 Task: Use the formula "CODE" in spreadsheet "Project portfolio".
Action: Mouse moved to (154, 143)
Screenshot: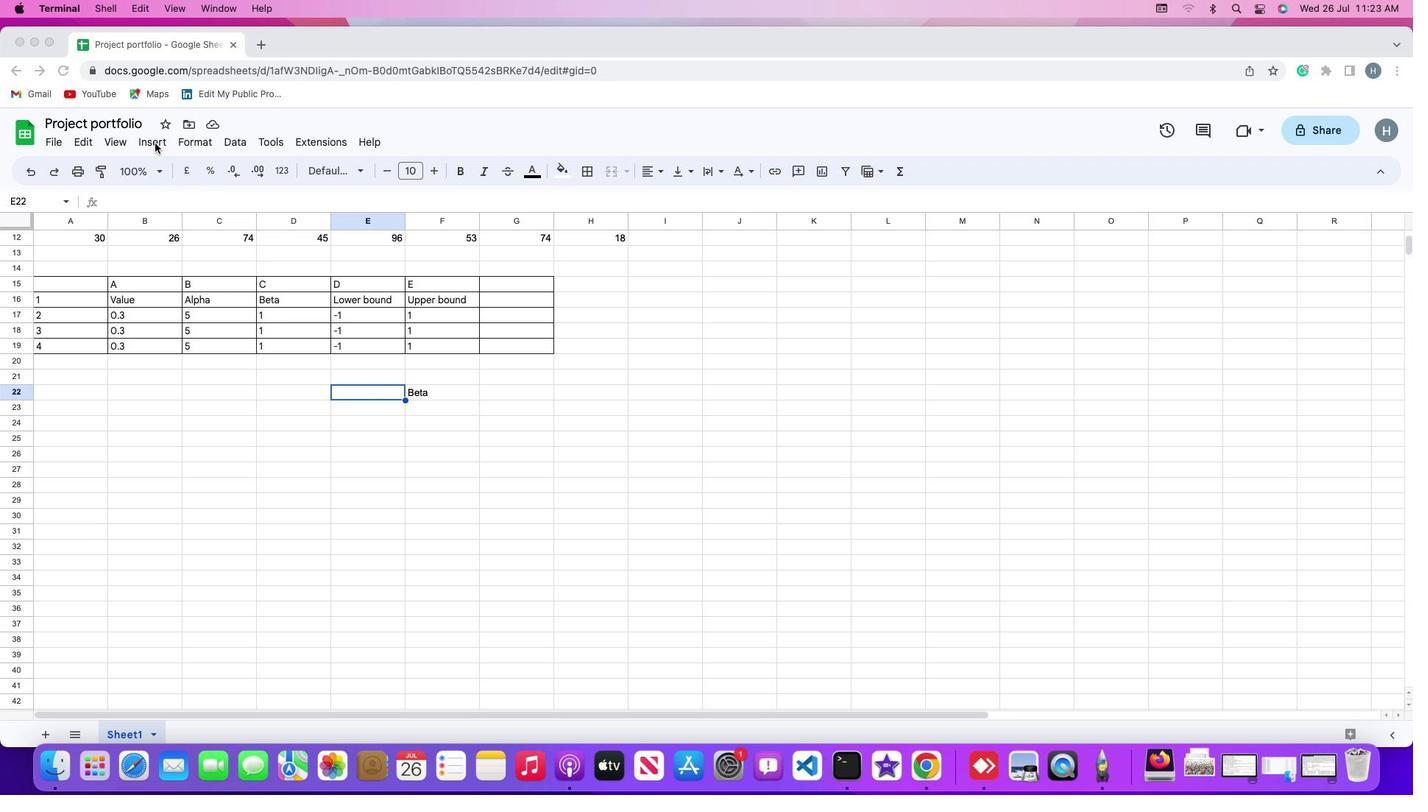 
Action: Mouse pressed left at (154, 143)
Screenshot: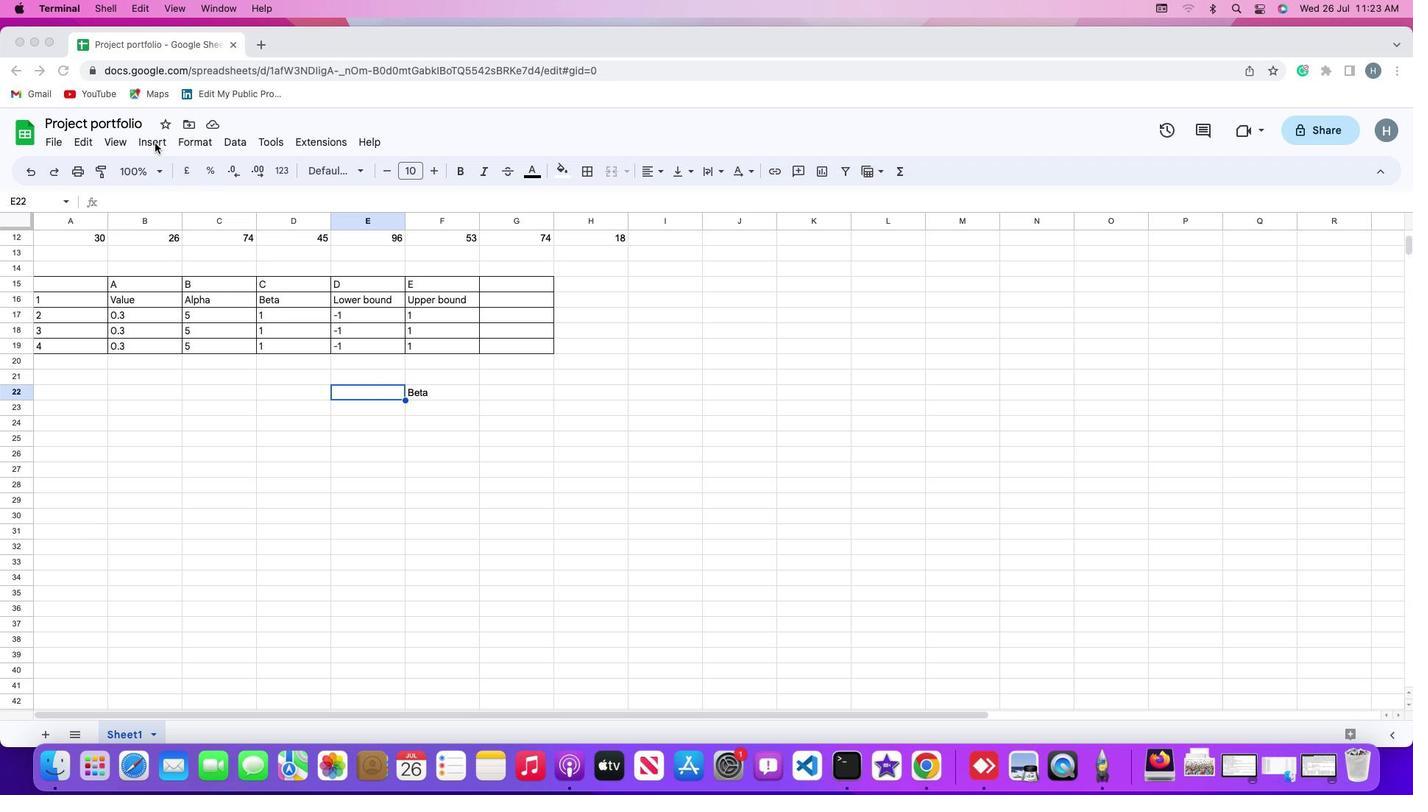 
Action: Mouse moved to (155, 145)
Screenshot: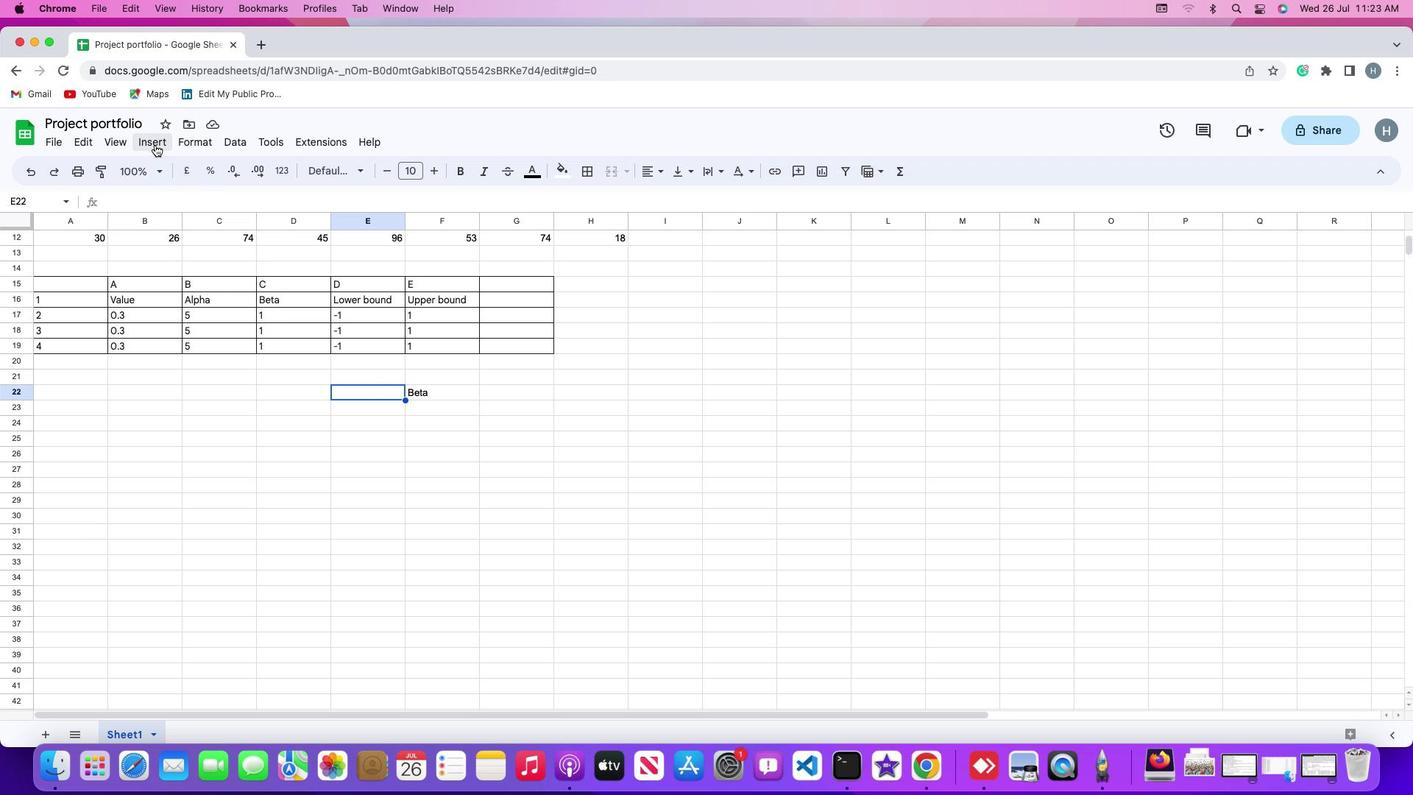 
Action: Mouse pressed left at (155, 145)
Screenshot: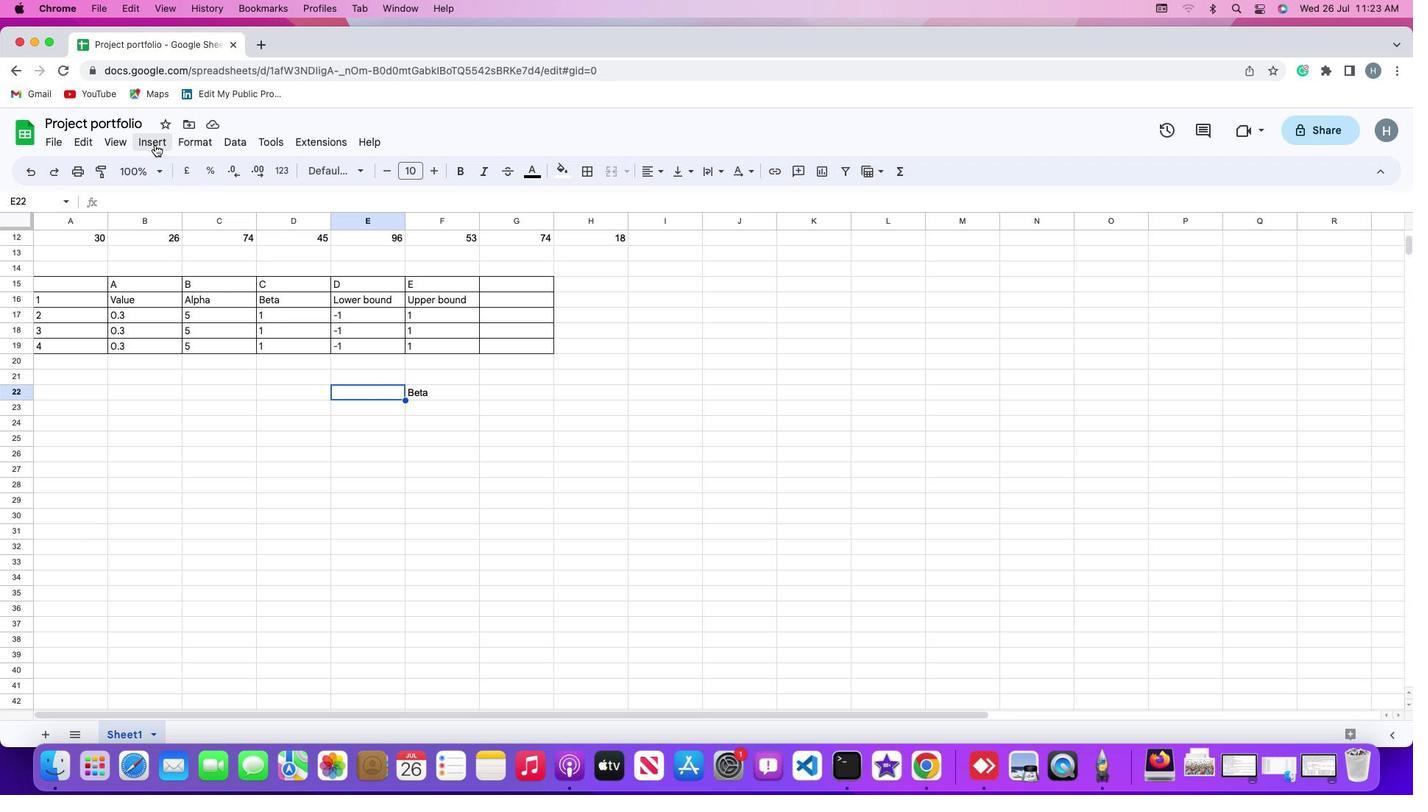 
Action: Mouse moved to (206, 384)
Screenshot: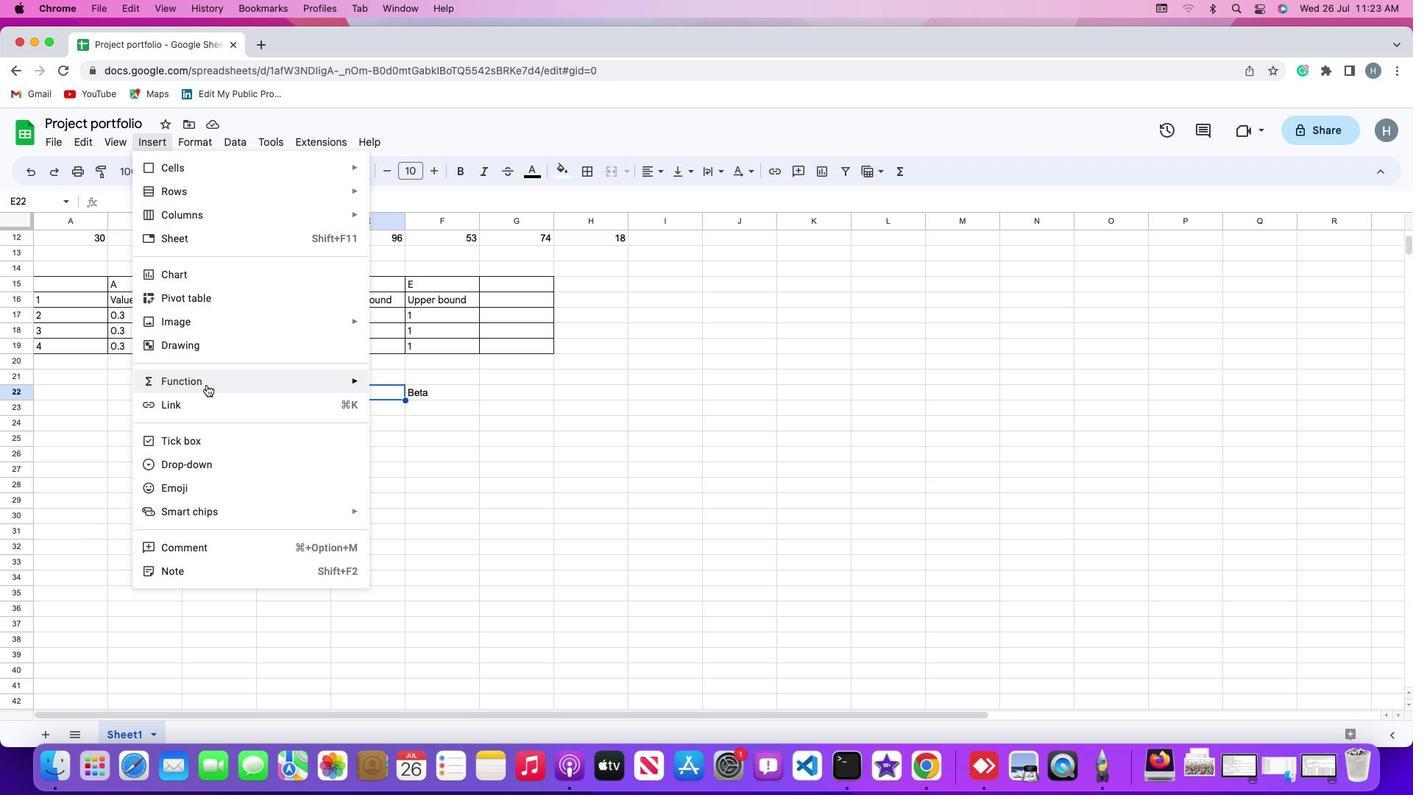 
Action: Mouse pressed left at (206, 384)
Screenshot: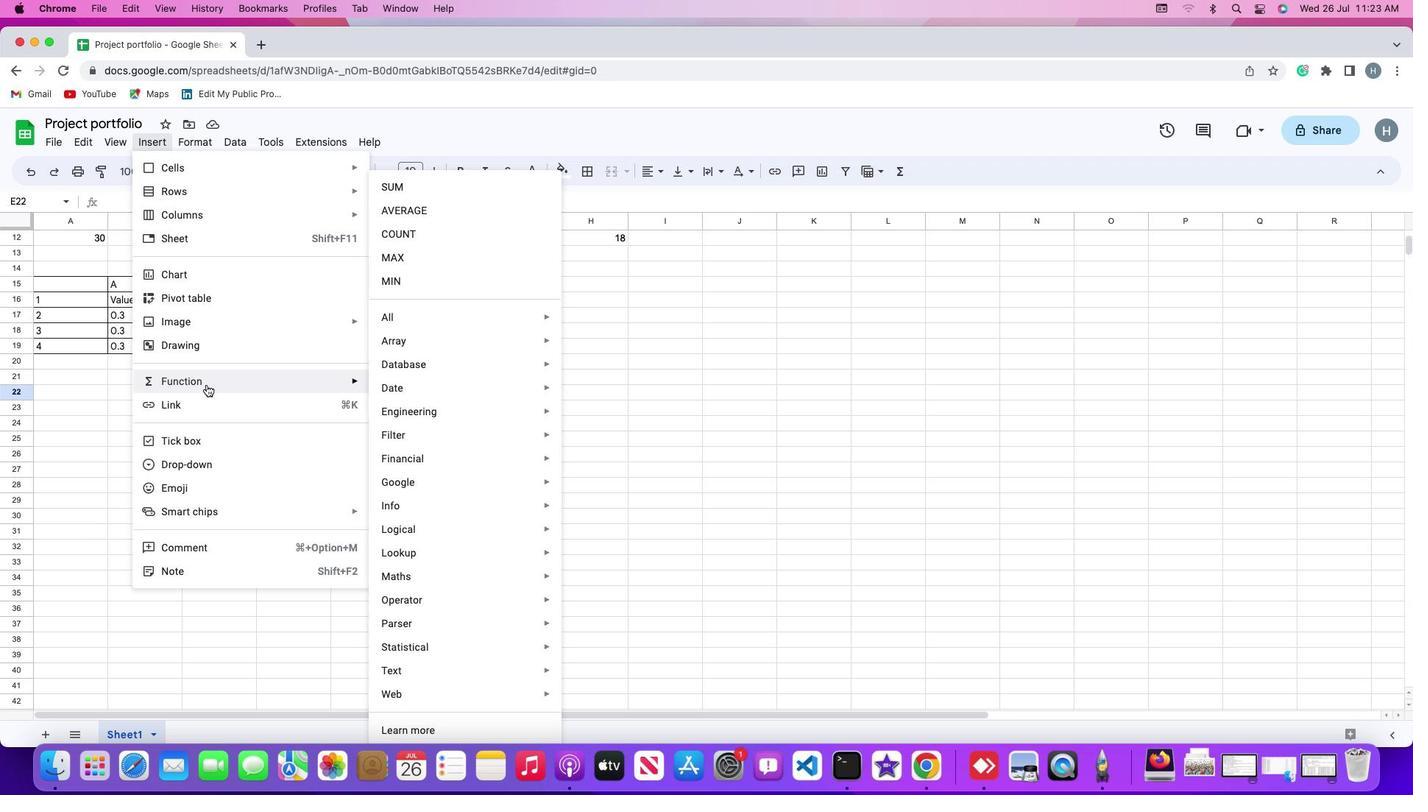
Action: Mouse moved to (463, 315)
Screenshot: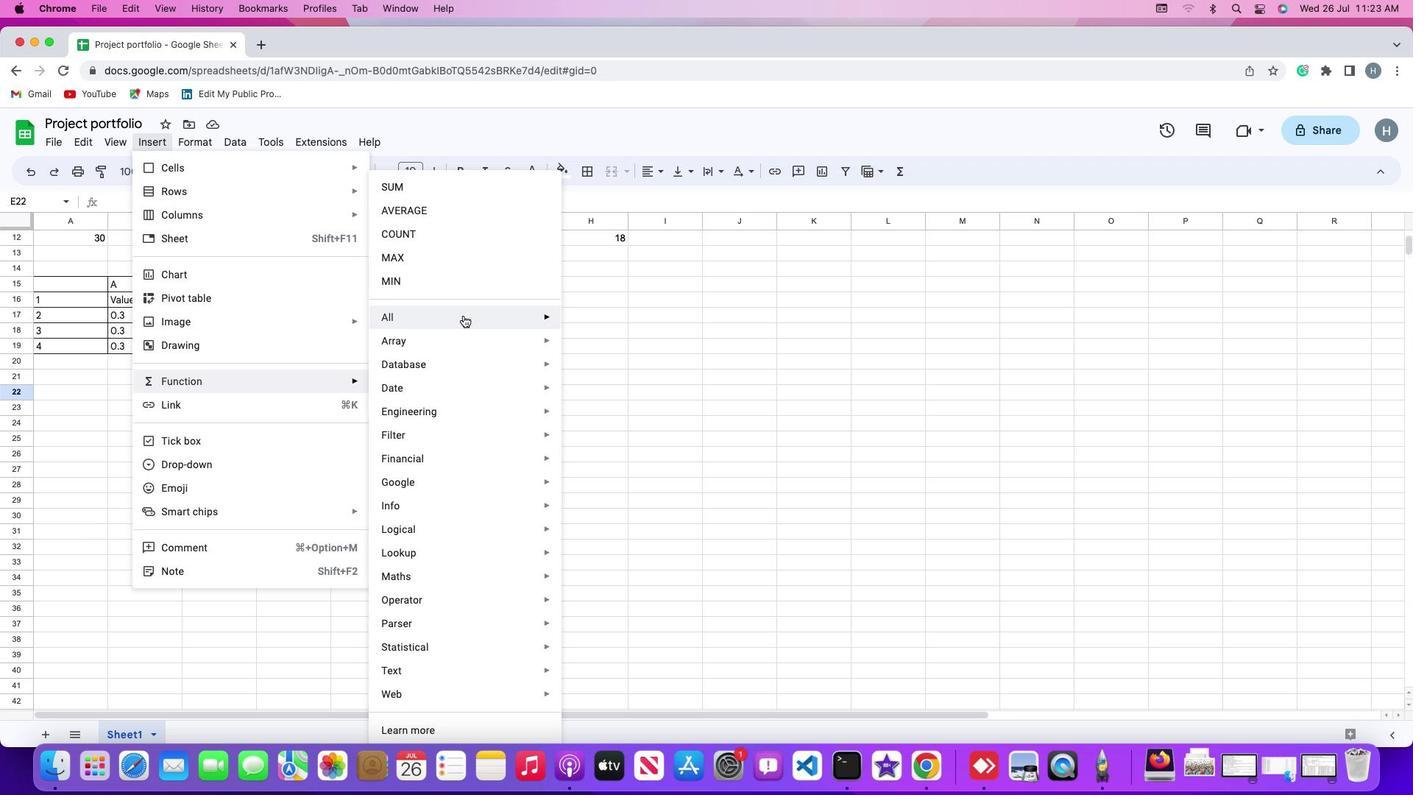 
Action: Mouse pressed left at (463, 315)
Screenshot: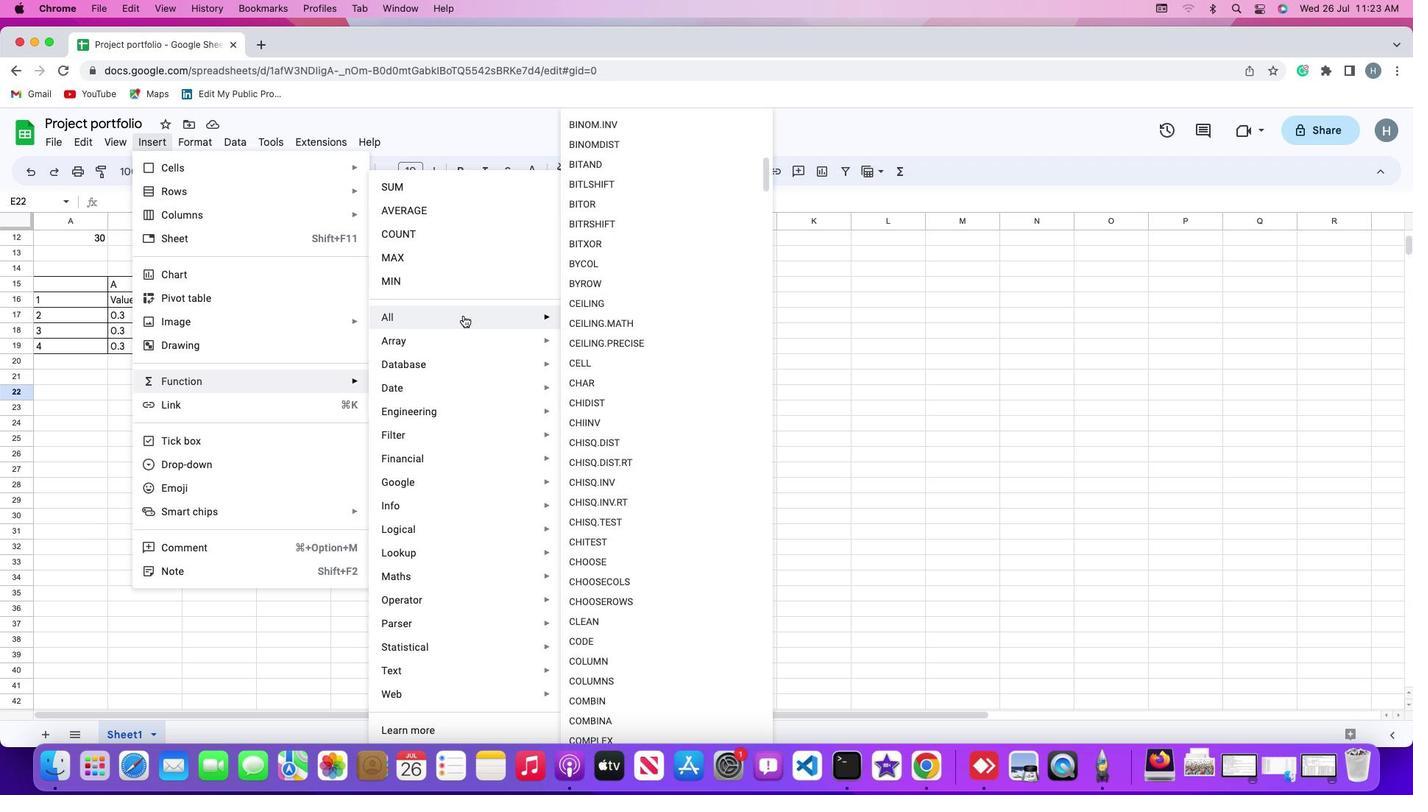 
Action: Mouse moved to (622, 648)
Screenshot: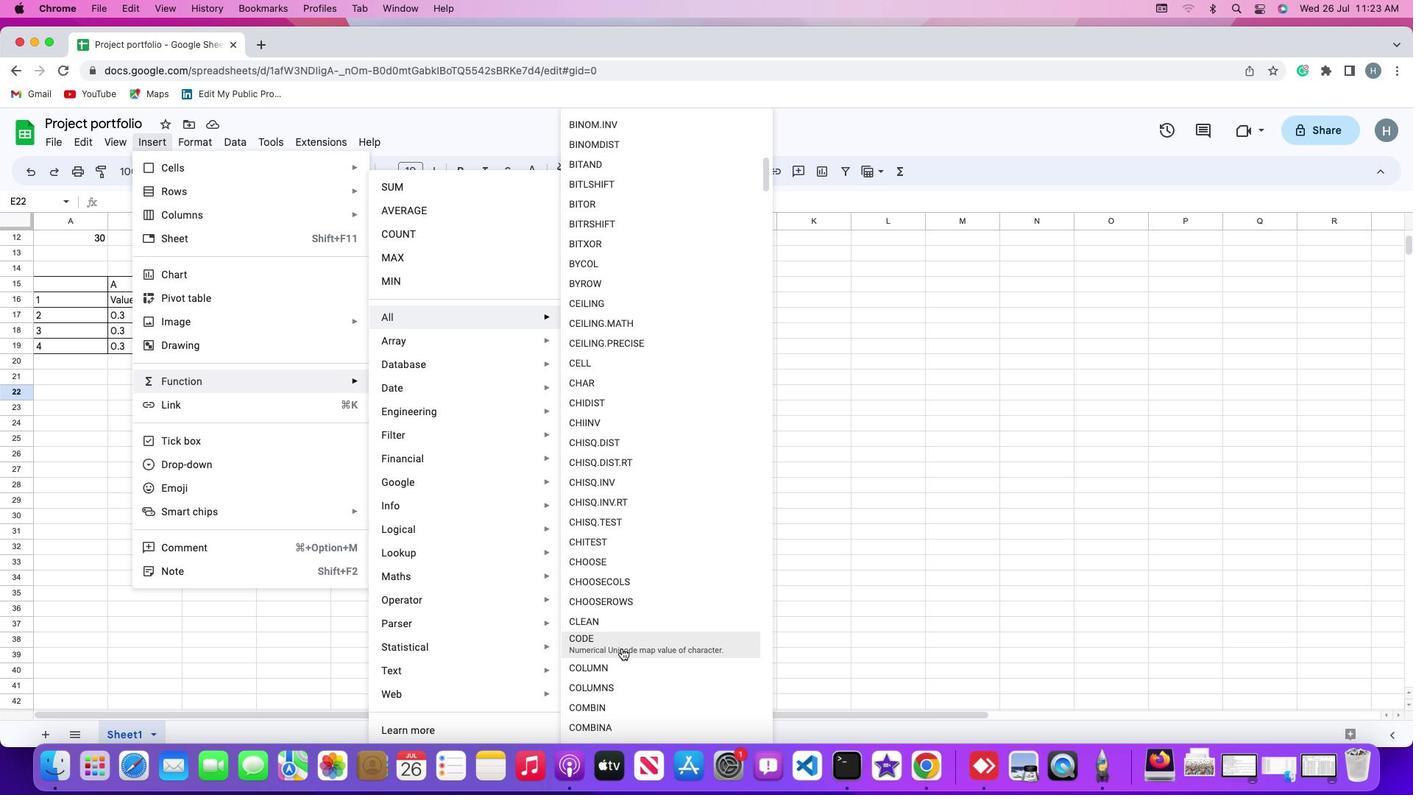 
Action: Mouse pressed left at (622, 648)
Screenshot: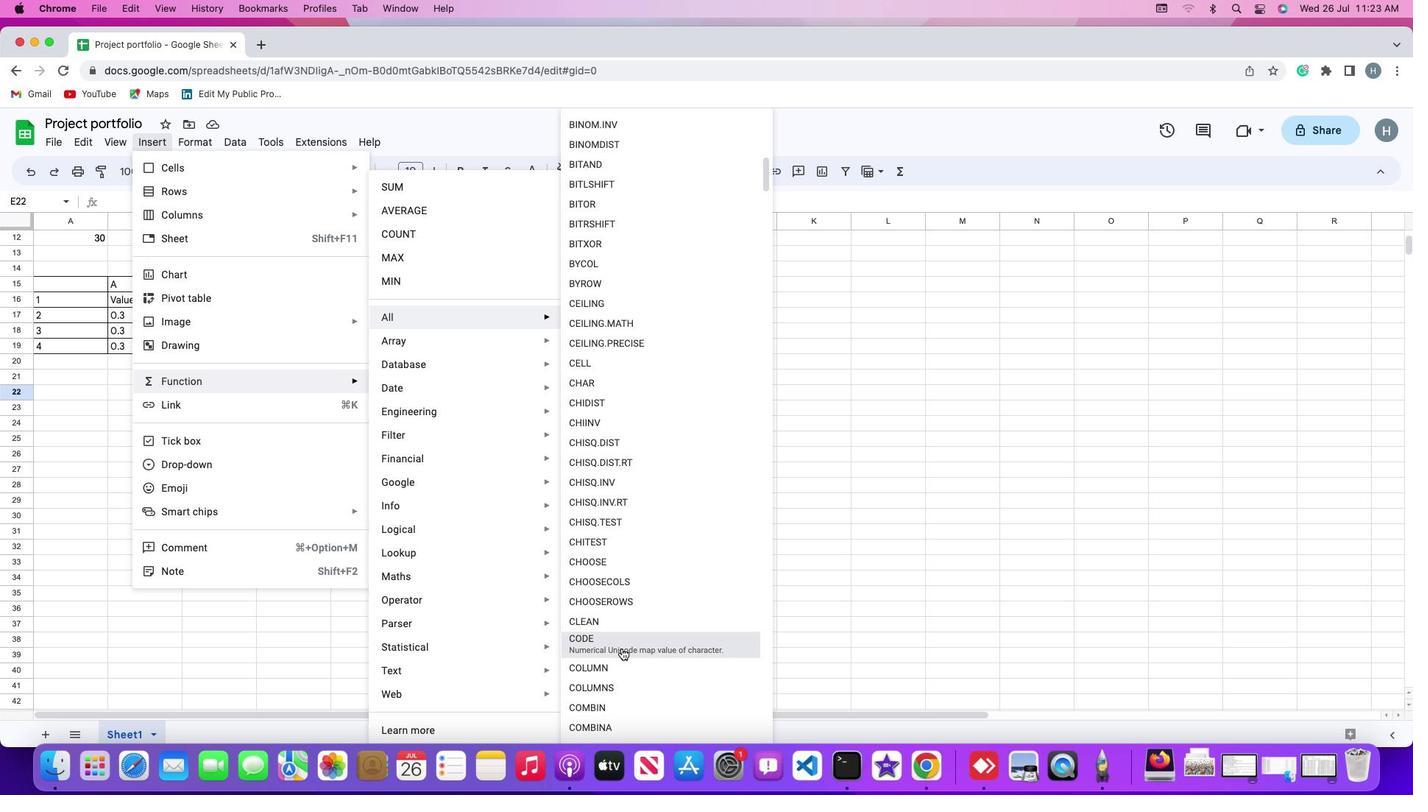 
Action: Mouse moved to (348, 299)
Screenshot: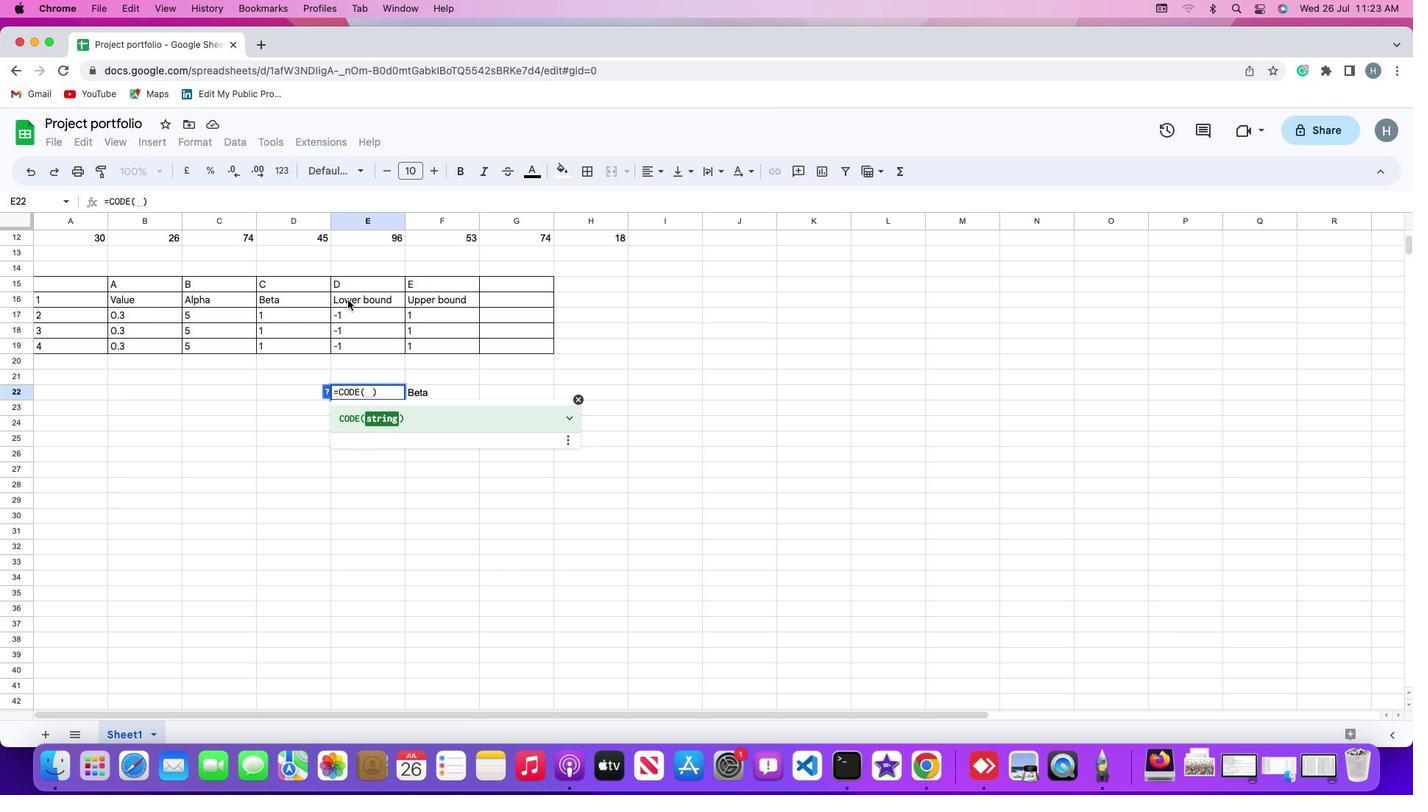 
Action: Mouse pressed left at (348, 299)
Screenshot: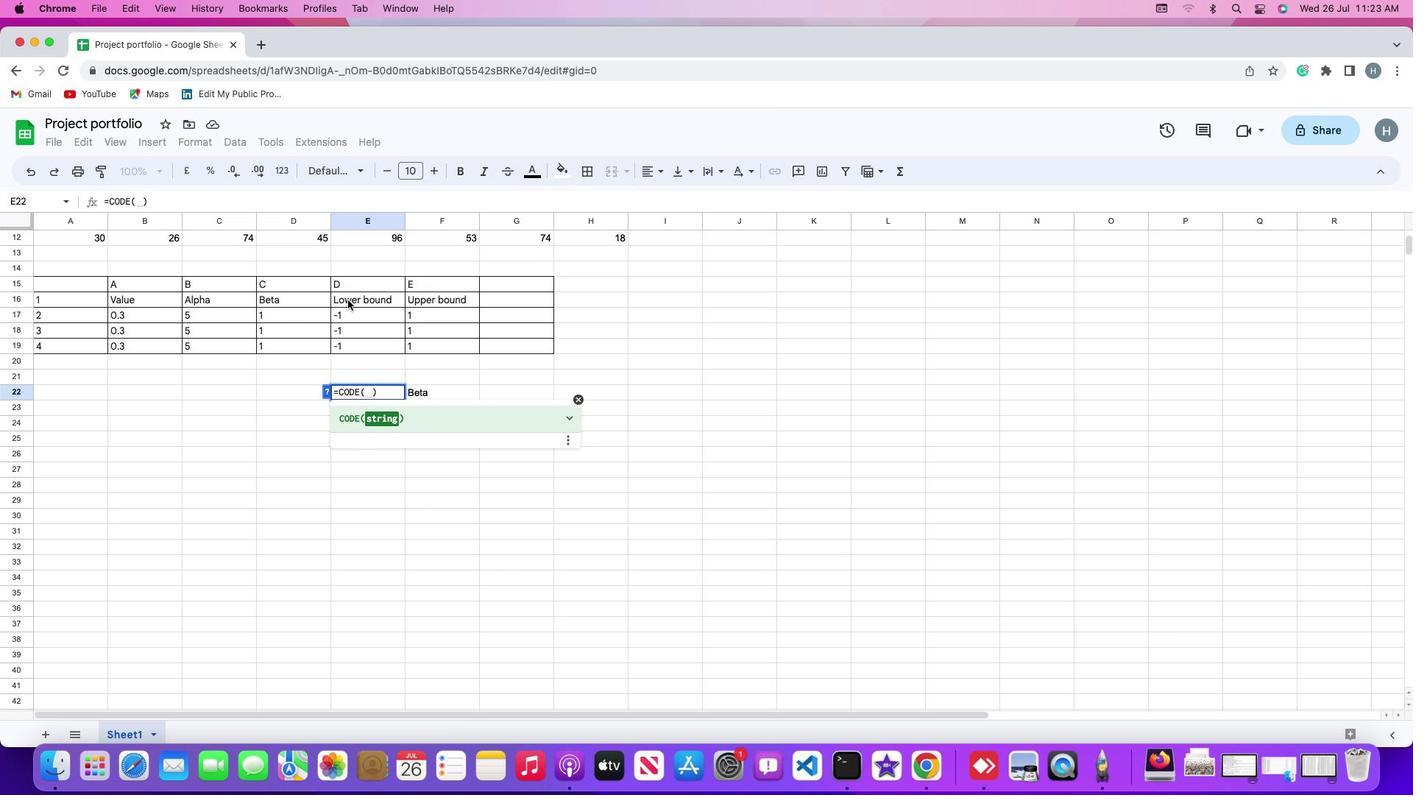 
Action: Key pressed Key.enter
Screenshot: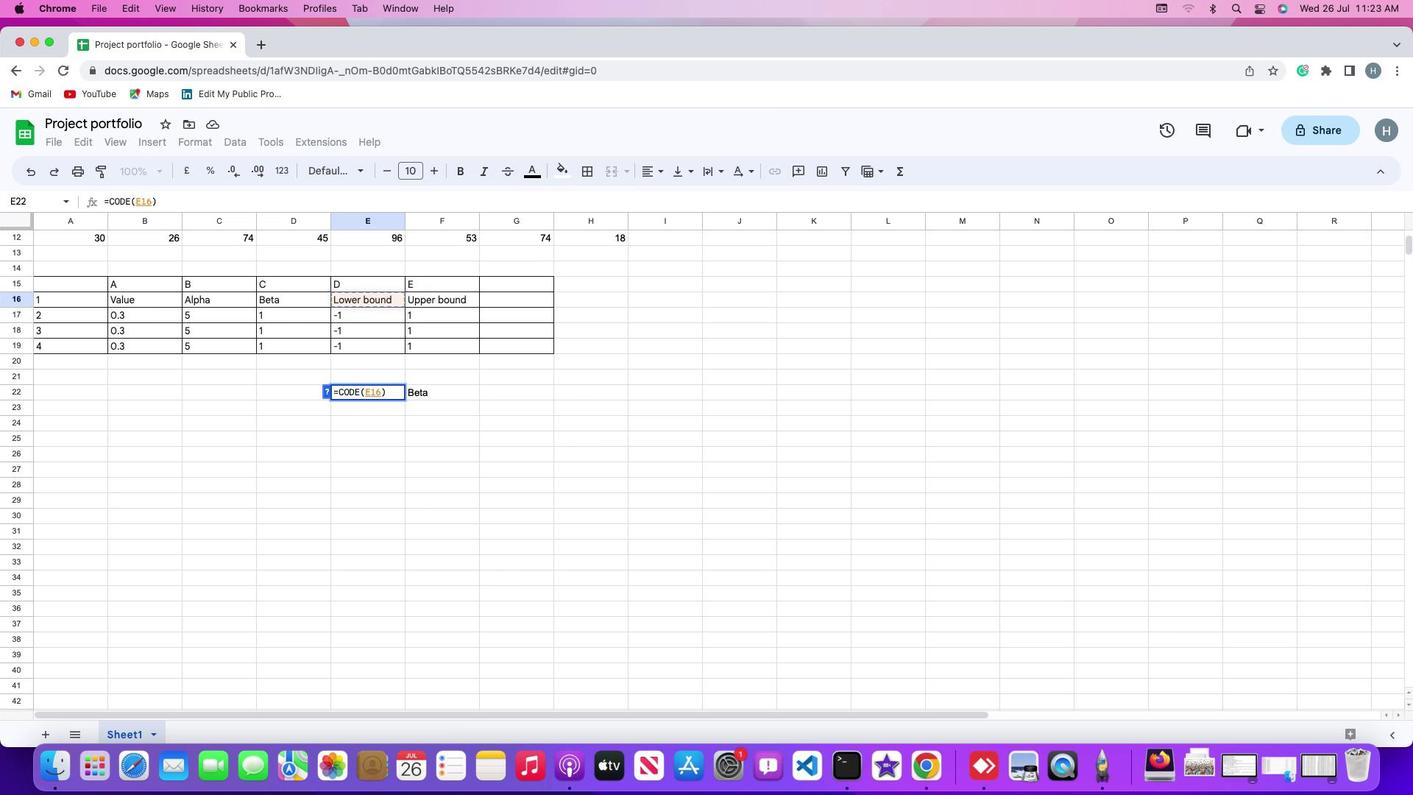 
